 Task: Create a due date automation trigger when advanced on, 2 days after a card is due add content with a name or a description starting with resume at 11:00 AM.
Action: Mouse moved to (822, 500)
Screenshot: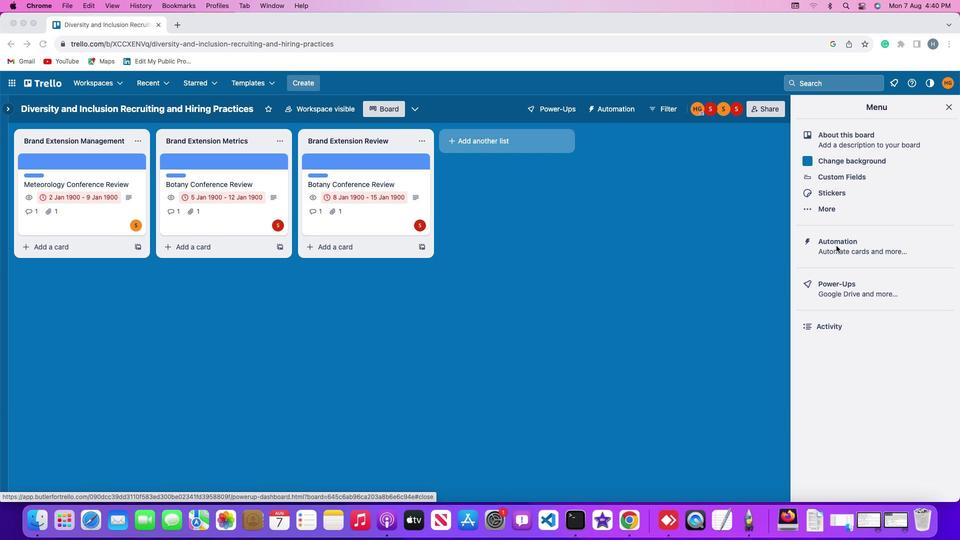 
Action: Mouse pressed left at (822, 500)
Screenshot: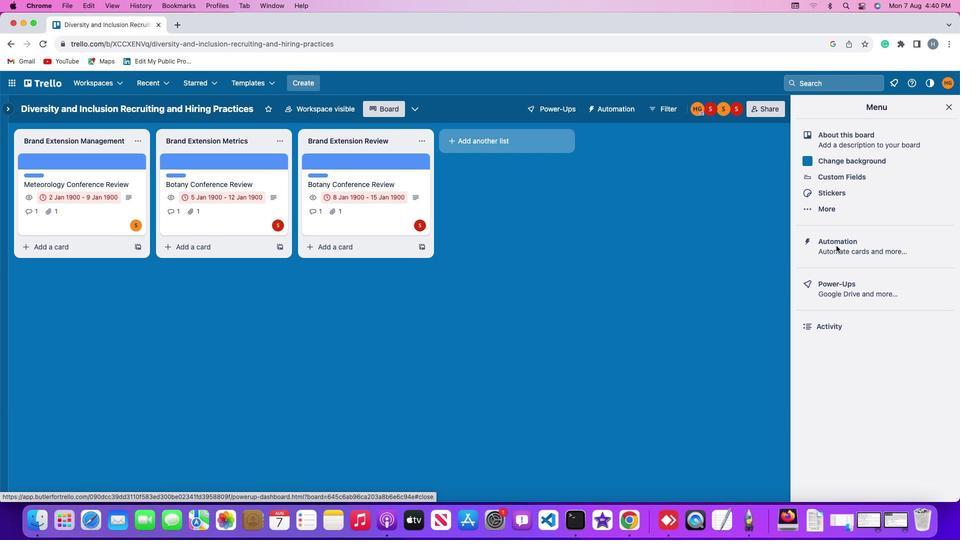 
Action: Mouse pressed left at (822, 500)
Screenshot: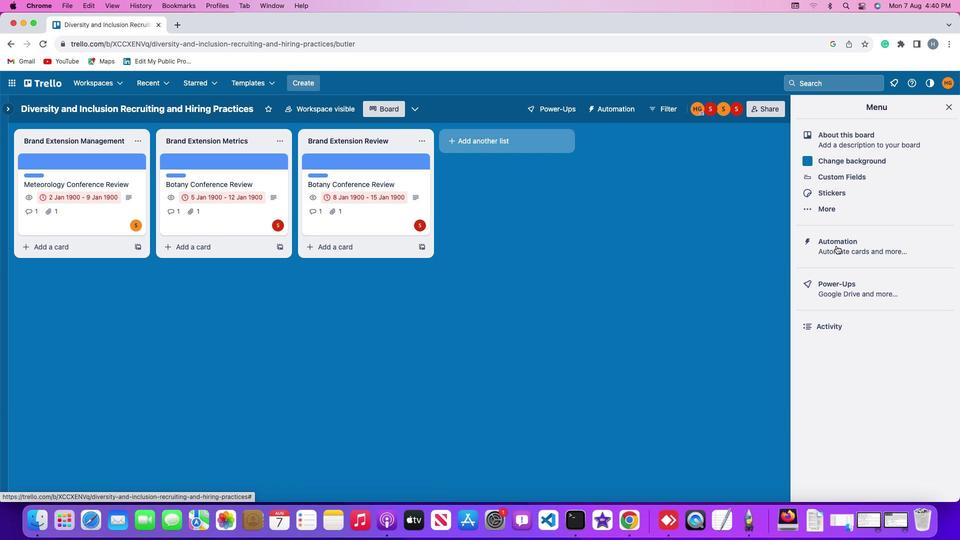 
Action: Mouse moved to (111, 505)
Screenshot: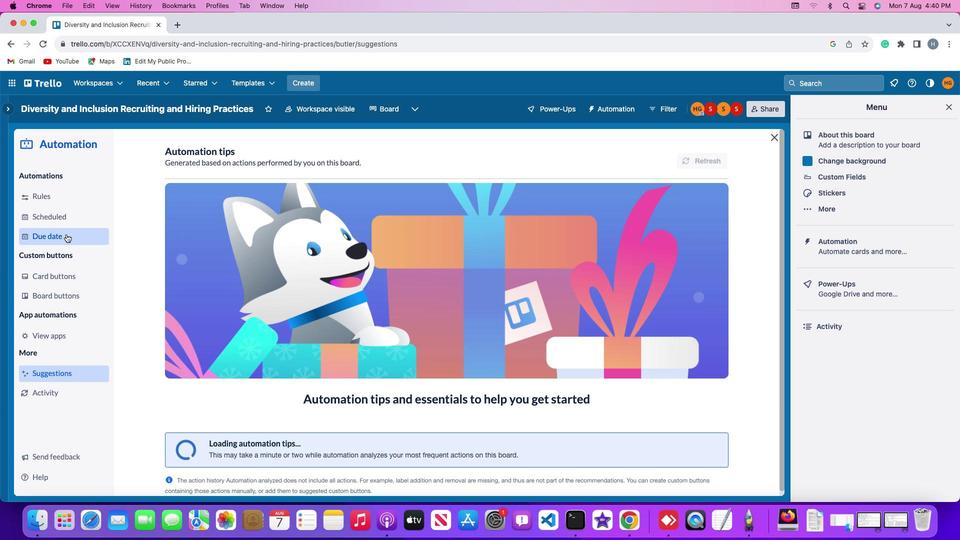 
Action: Mouse pressed left at (111, 505)
Screenshot: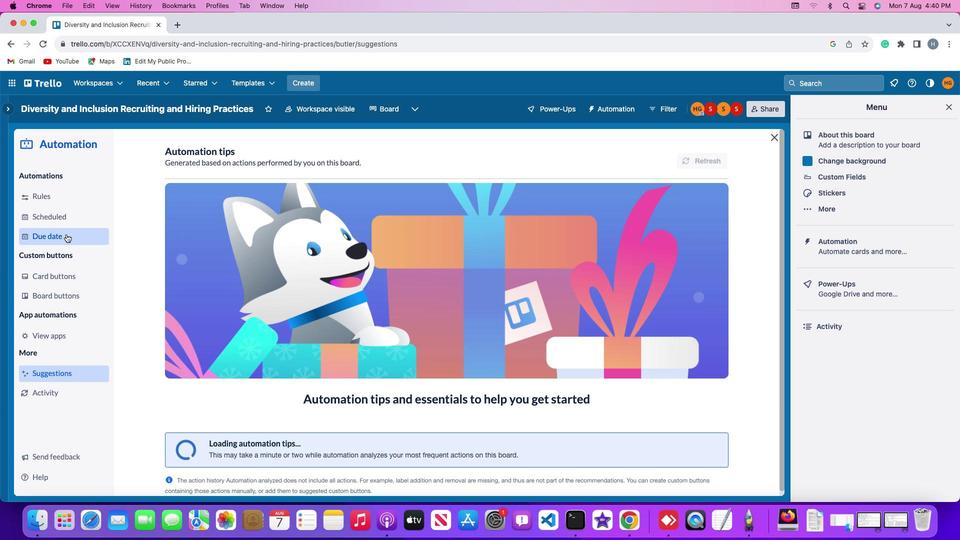 
Action: Mouse moved to (684, 544)
Screenshot: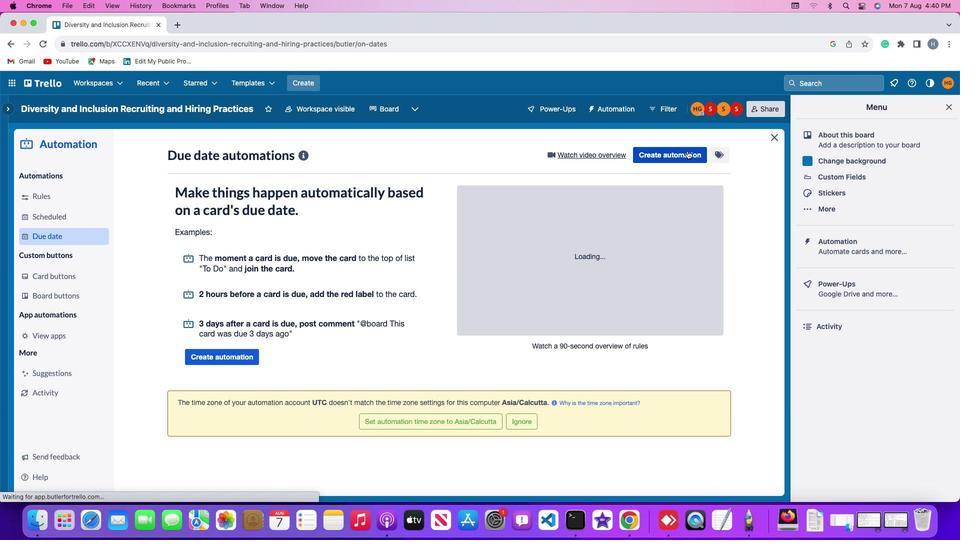 
Action: Mouse pressed left at (684, 544)
Screenshot: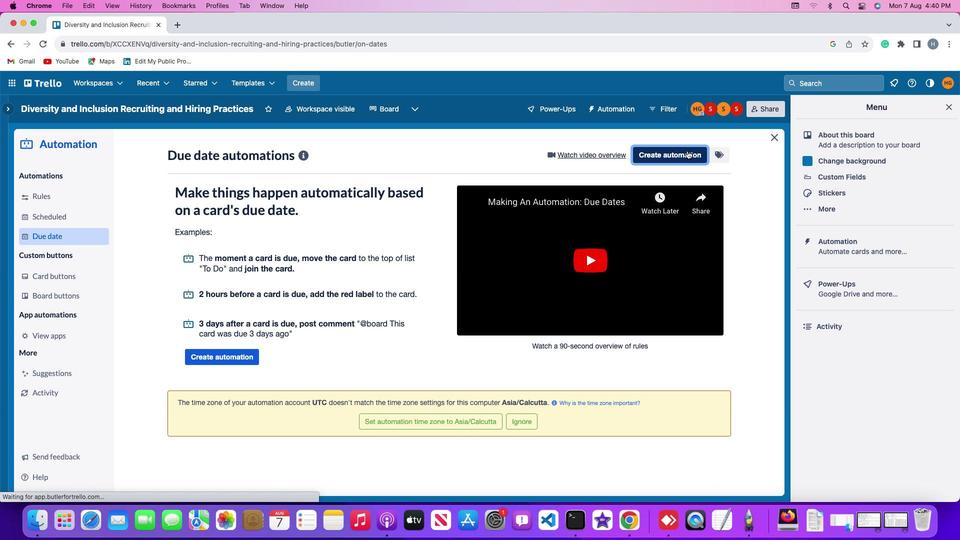 
Action: Mouse moved to (485, 498)
Screenshot: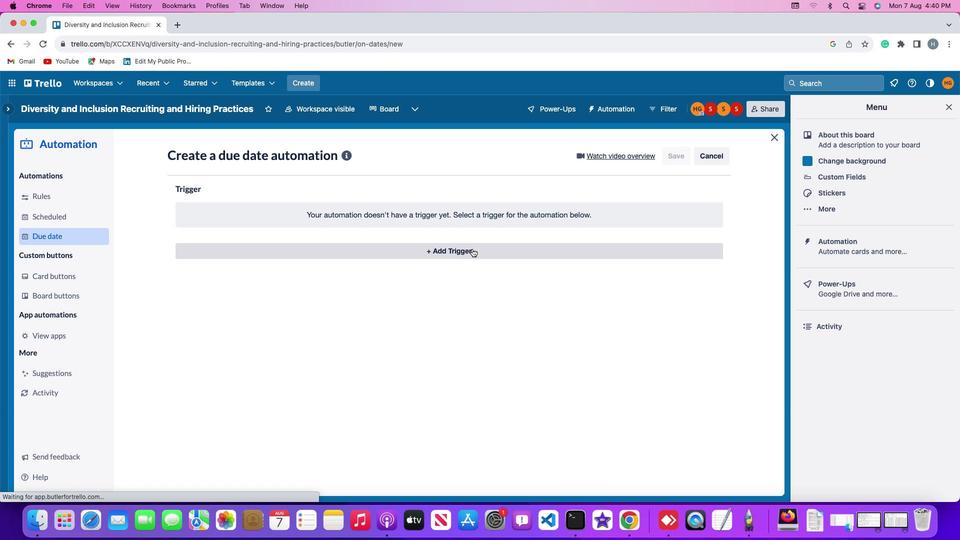 
Action: Mouse pressed left at (485, 498)
Screenshot: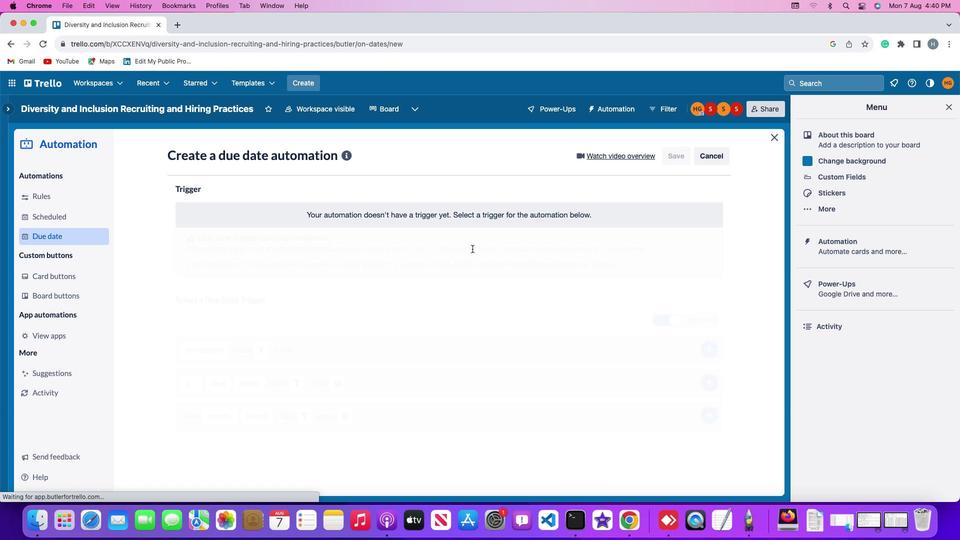 
Action: Mouse moved to (232, 426)
Screenshot: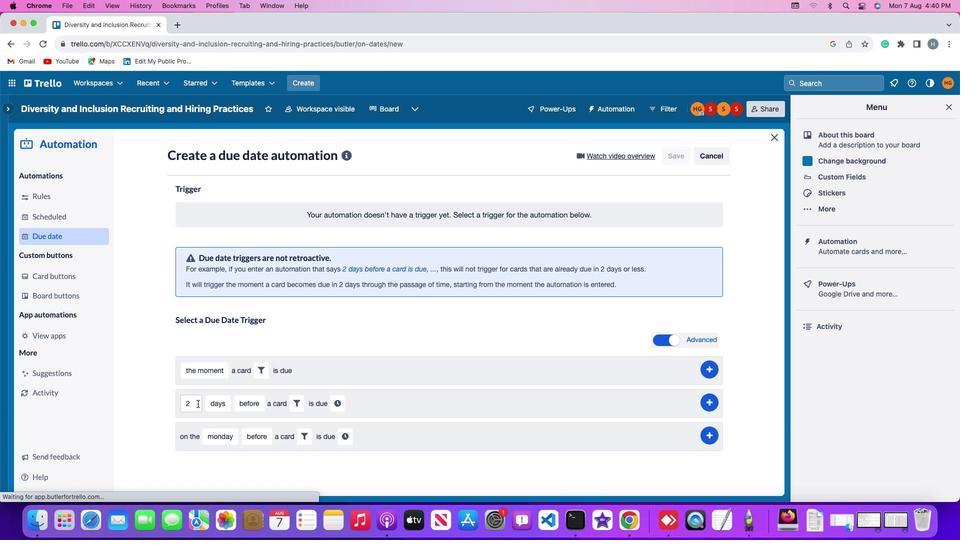 
Action: Mouse pressed left at (232, 426)
Screenshot: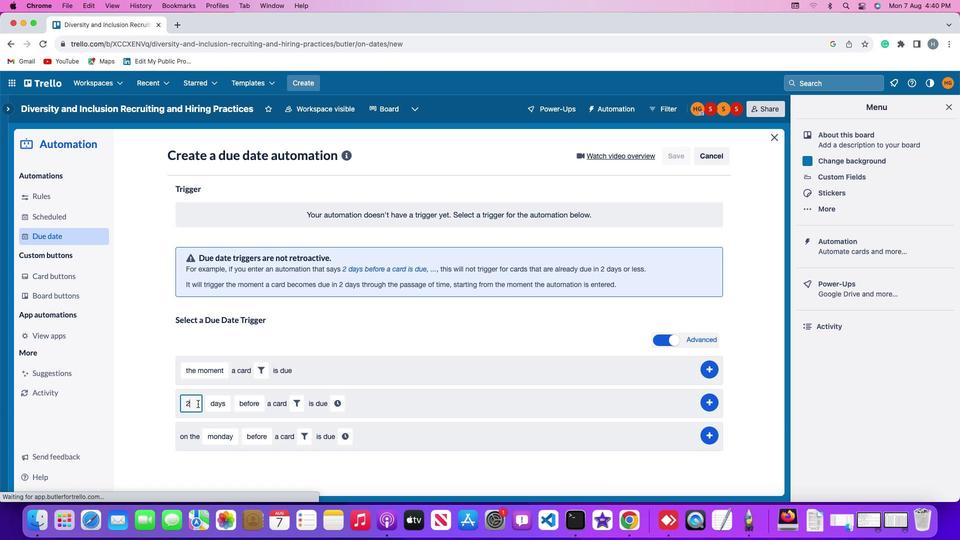 
Action: Key pressed Key.backspace'2'
Screenshot: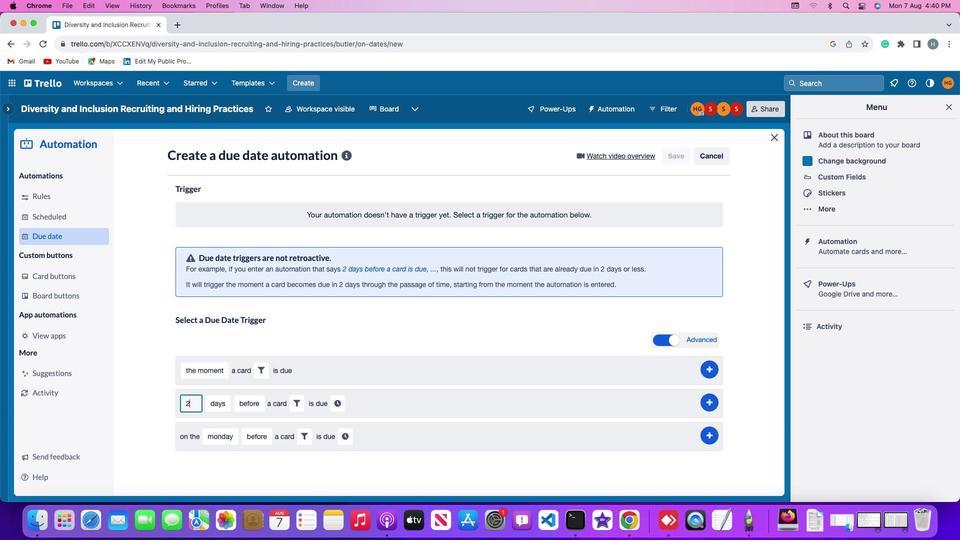 
Action: Mouse moved to (256, 427)
Screenshot: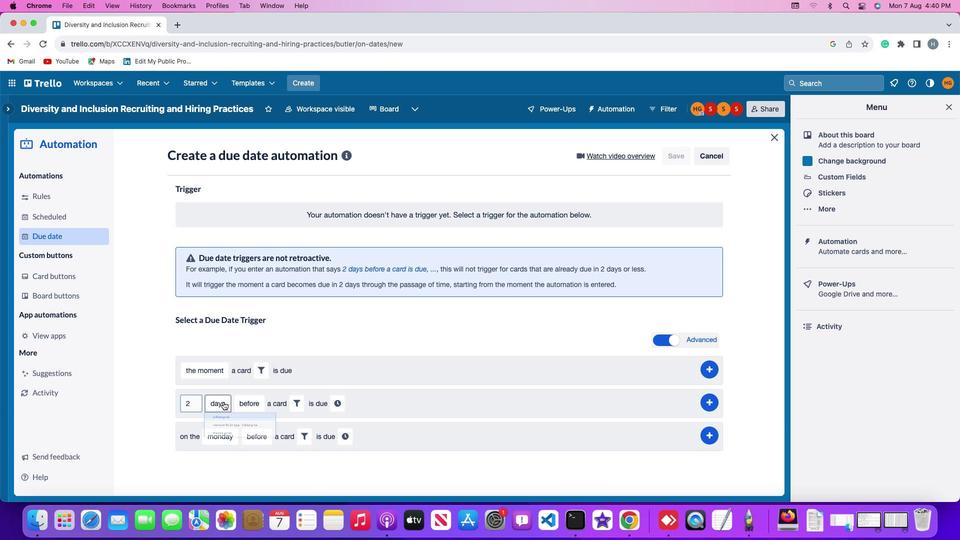 
Action: Mouse pressed left at (256, 427)
Screenshot: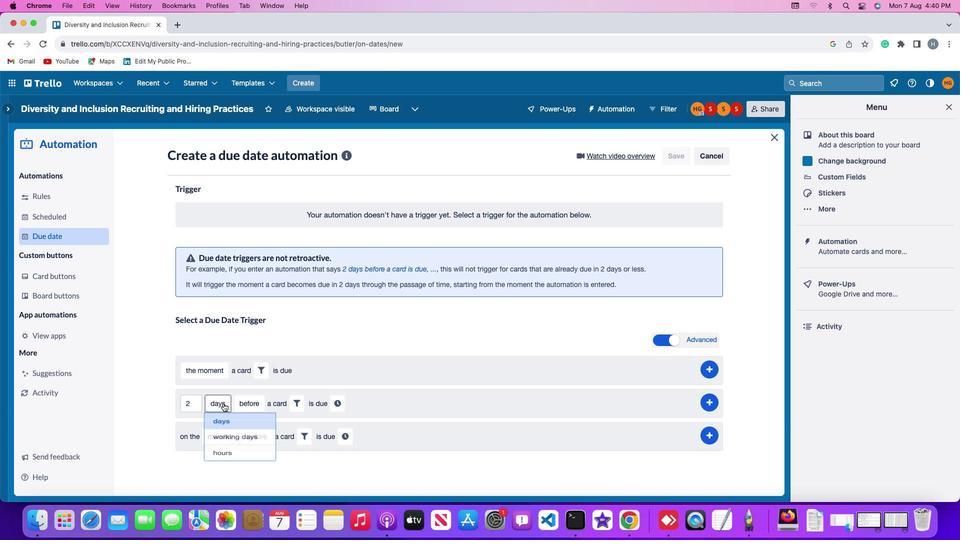 
Action: Mouse moved to (257, 417)
Screenshot: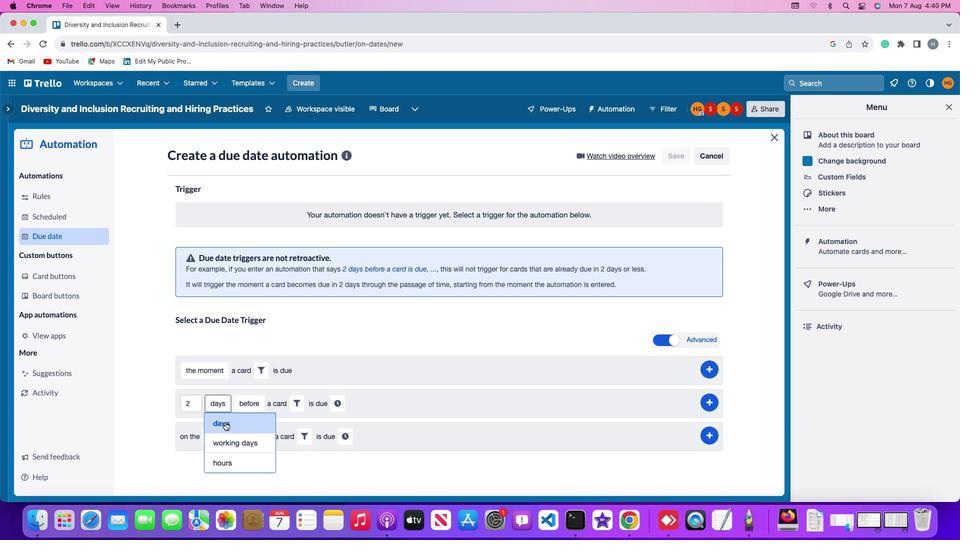 
Action: Mouse pressed left at (257, 417)
Screenshot: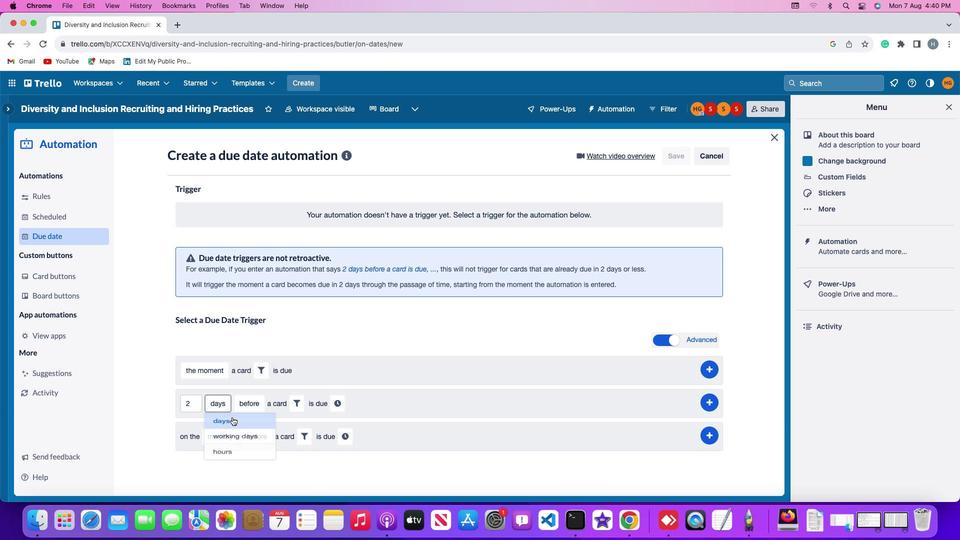
Action: Mouse moved to (278, 423)
Screenshot: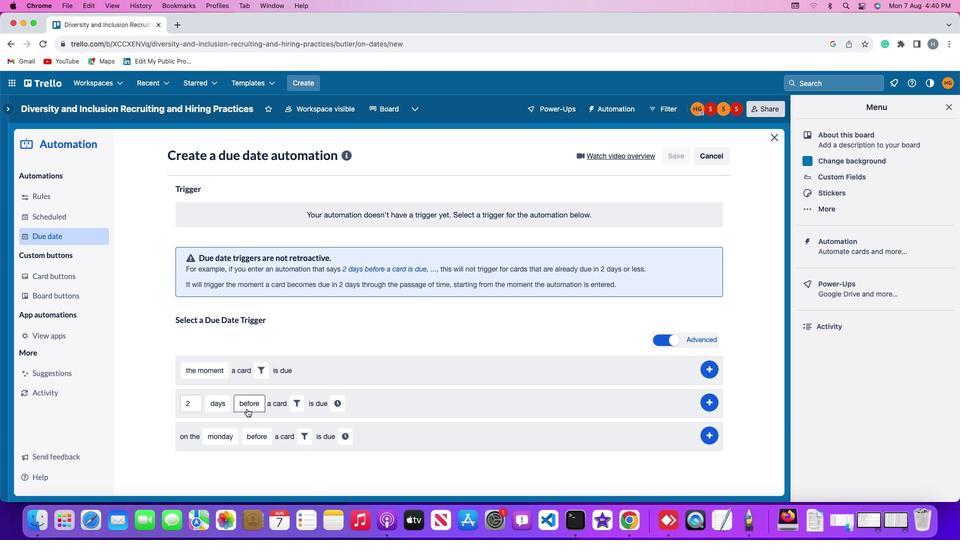 
Action: Mouse pressed left at (278, 423)
Screenshot: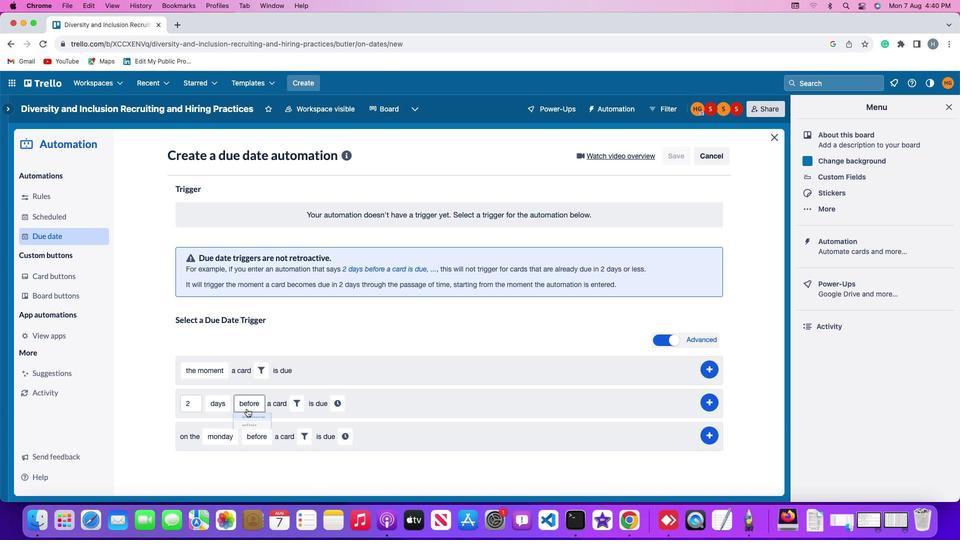 
Action: Mouse moved to (282, 406)
Screenshot: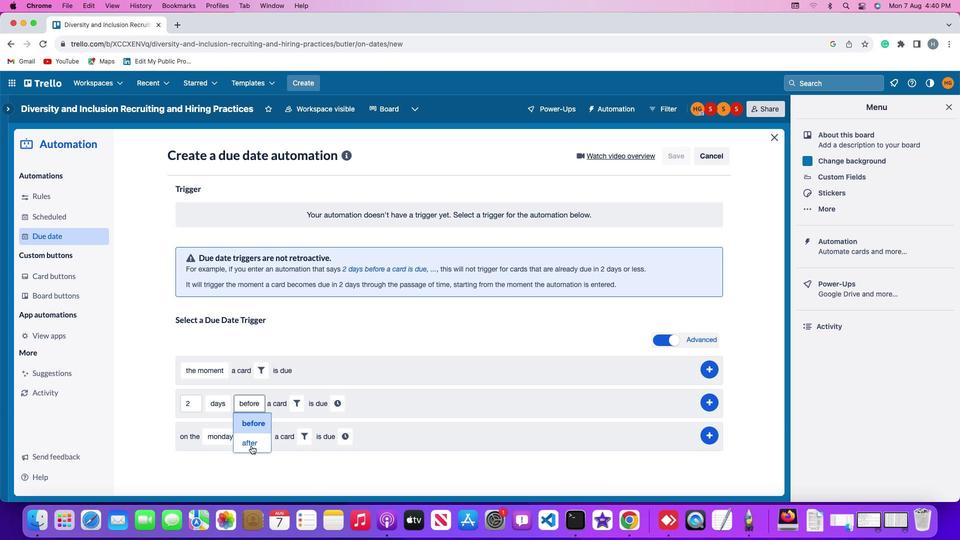 
Action: Mouse pressed left at (282, 406)
Screenshot: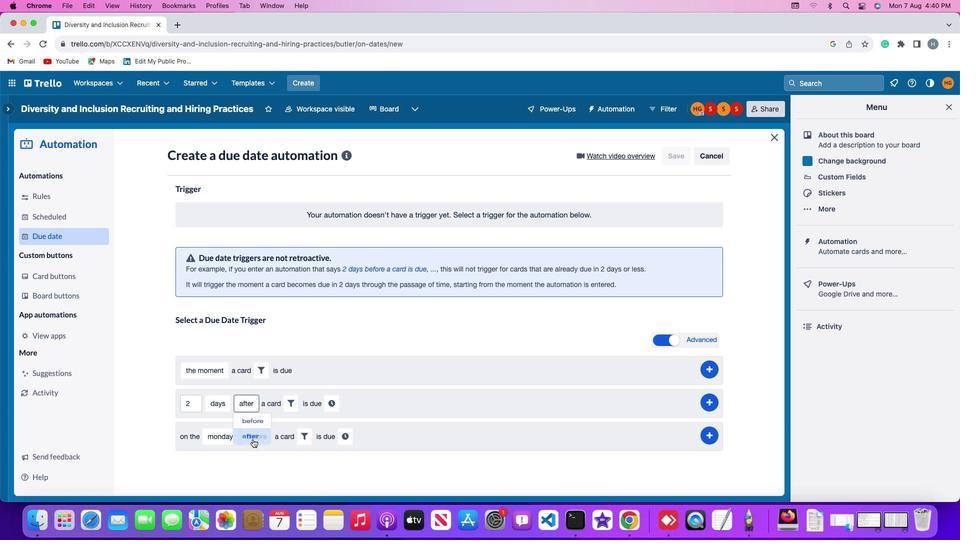 
Action: Mouse moved to (318, 427)
Screenshot: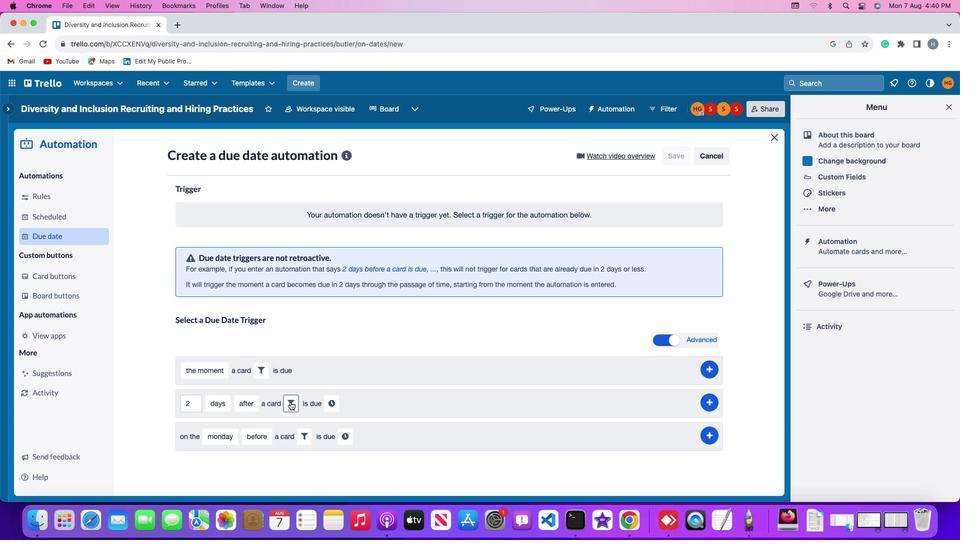 
Action: Mouse pressed left at (318, 427)
Screenshot: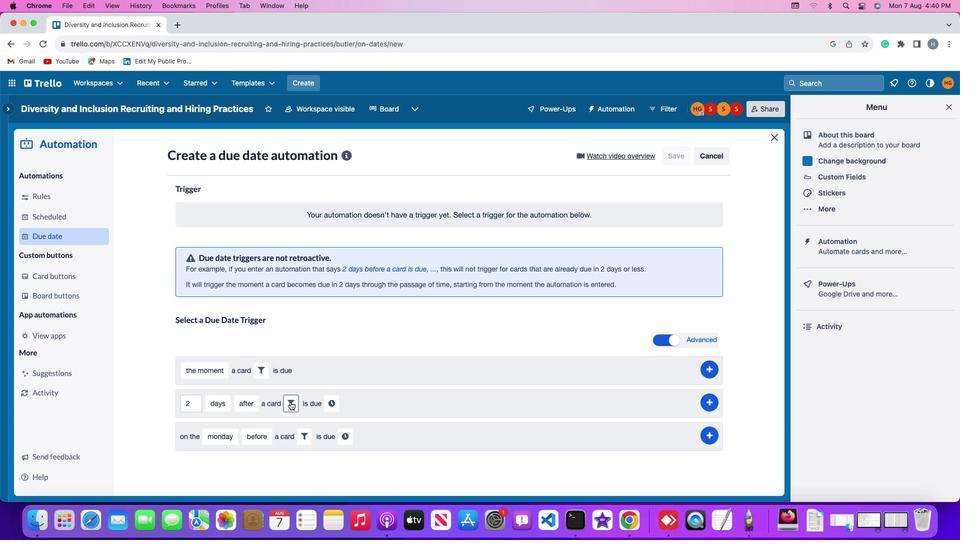 
Action: Mouse moved to (433, 412)
Screenshot: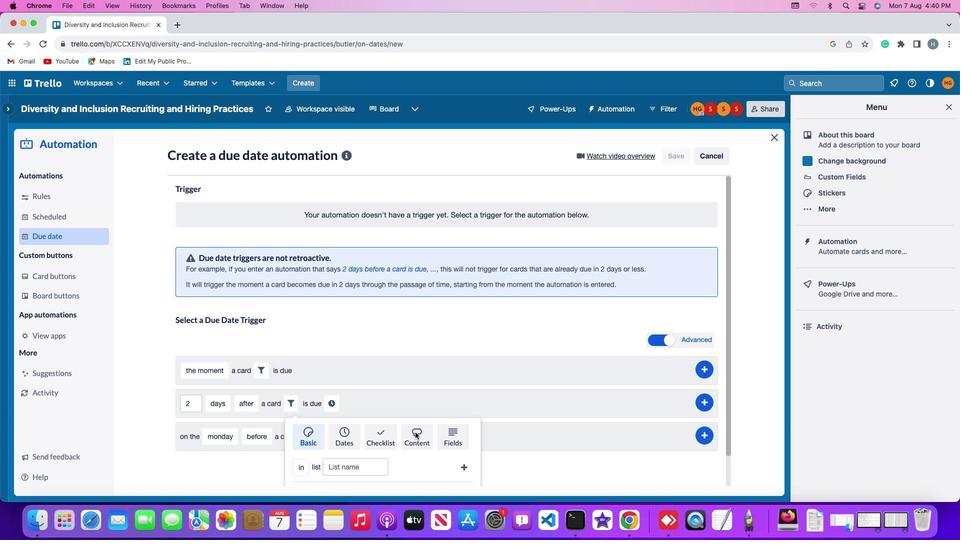 
Action: Mouse pressed left at (433, 412)
Screenshot: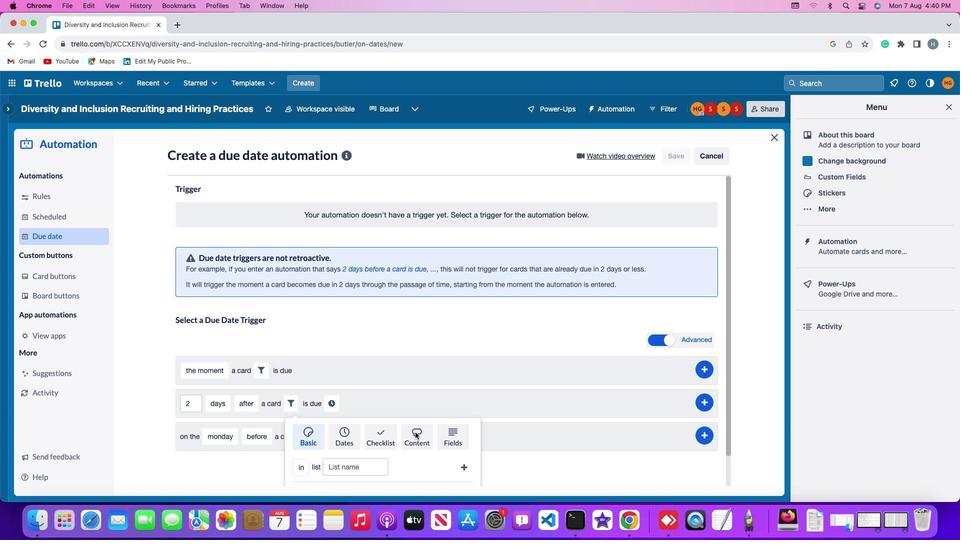 
Action: Mouse moved to (350, 397)
Screenshot: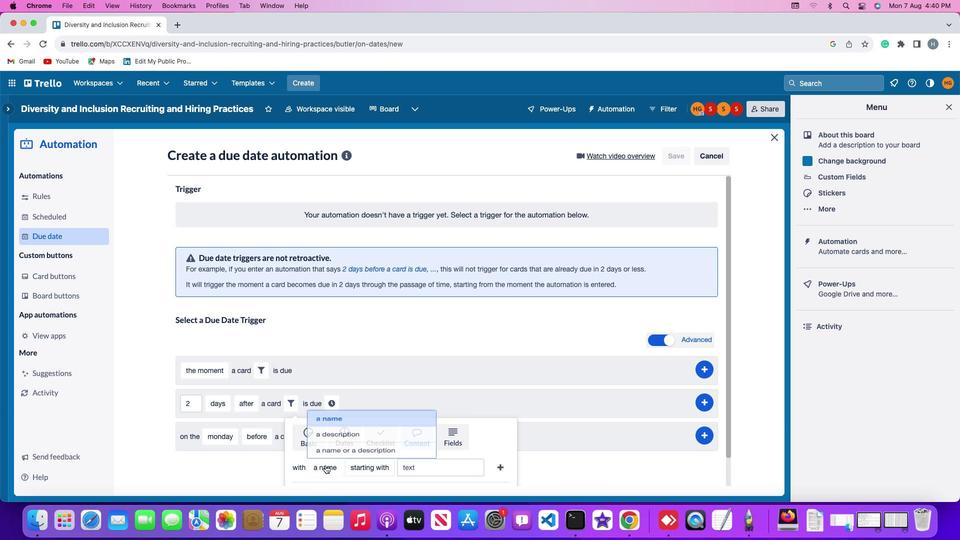 
Action: Mouse pressed left at (350, 397)
Screenshot: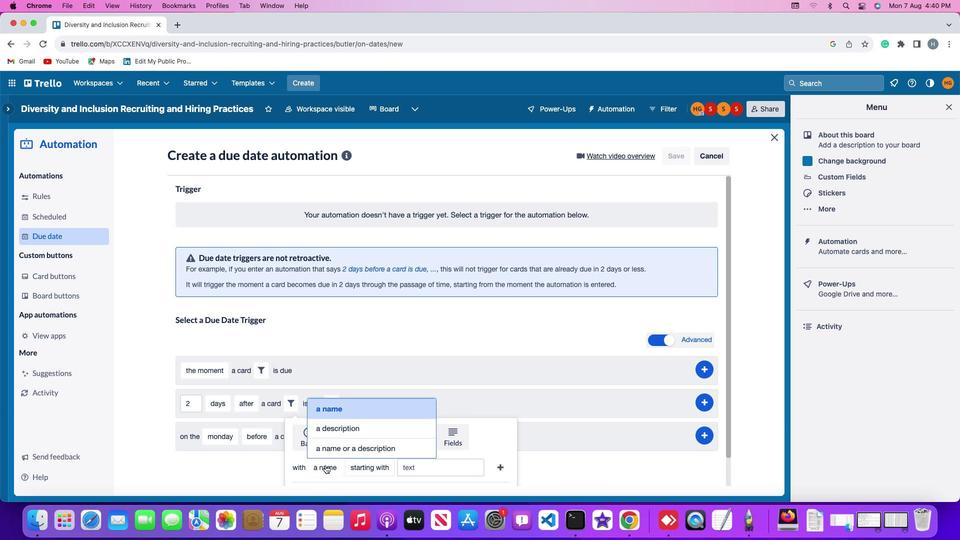 
Action: Mouse moved to (360, 407)
Screenshot: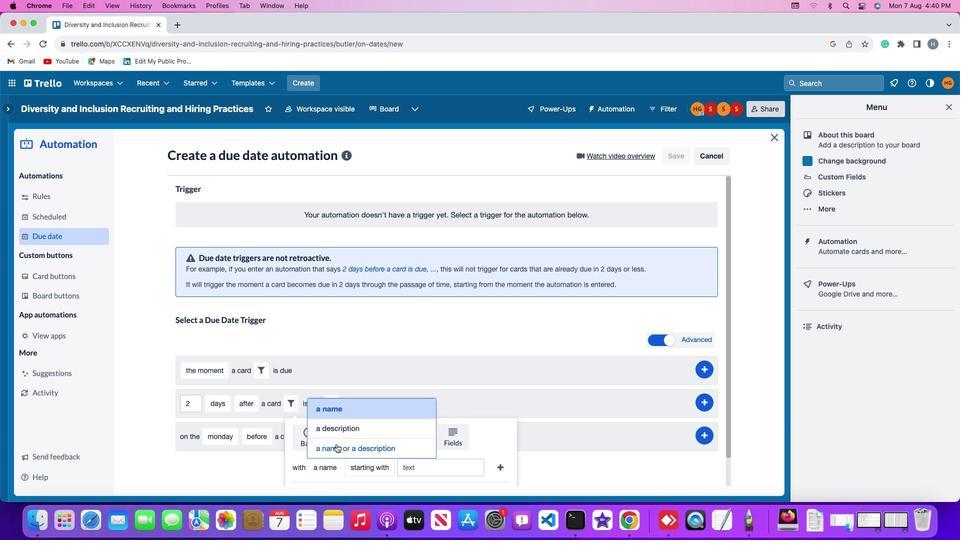 
Action: Mouse pressed left at (360, 407)
Screenshot: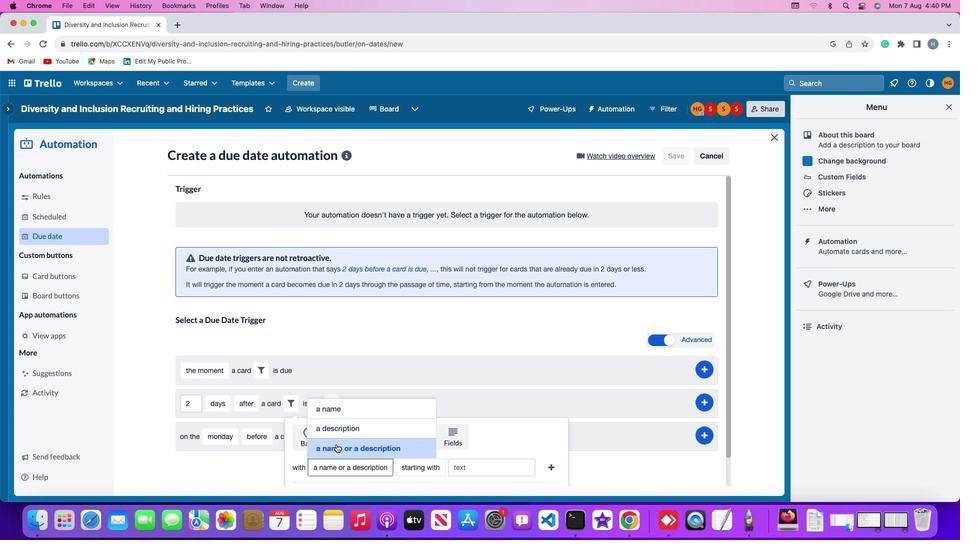 
Action: Mouse moved to (429, 397)
Screenshot: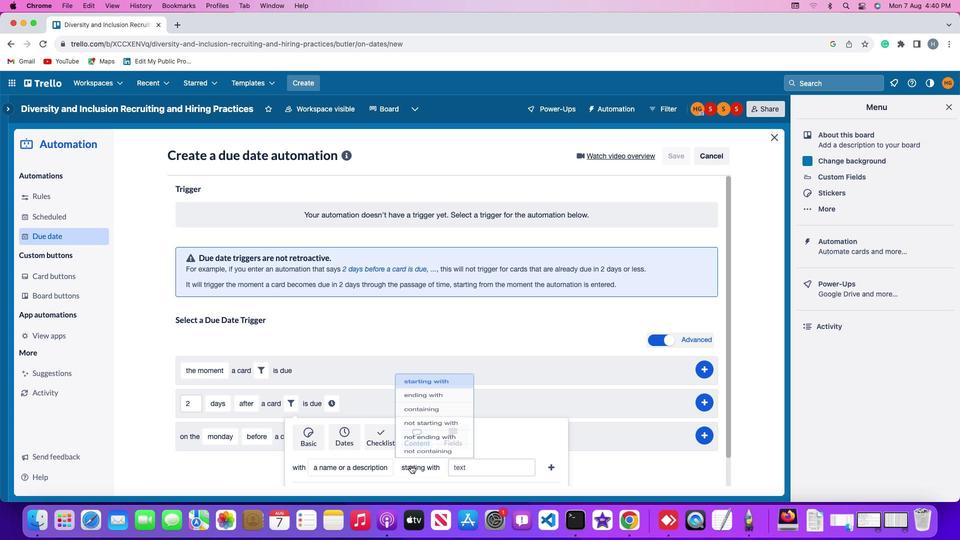 
Action: Mouse pressed left at (429, 397)
Screenshot: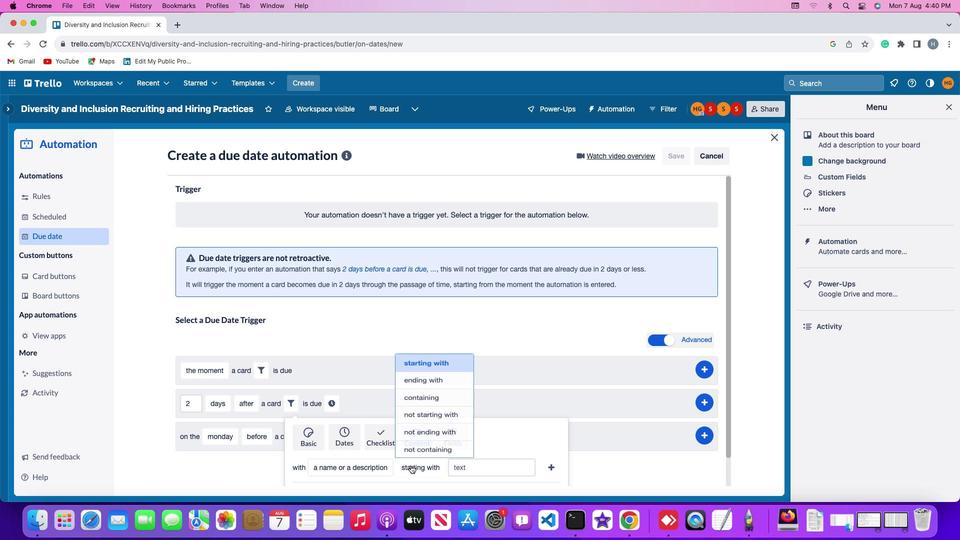 
Action: Mouse moved to (456, 452)
Screenshot: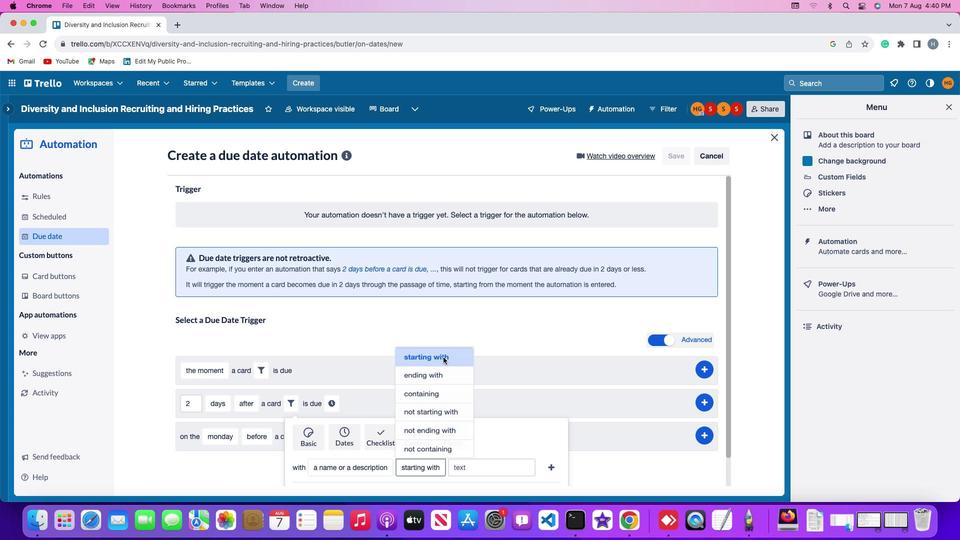 
Action: Mouse pressed left at (456, 452)
Screenshot: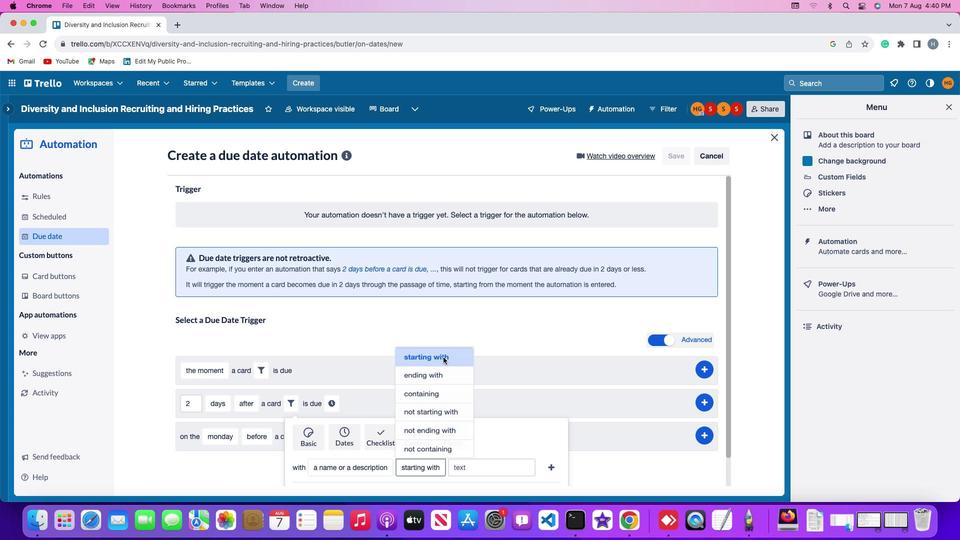 
Action: Mouse moved to (495, 393)
Screenshot: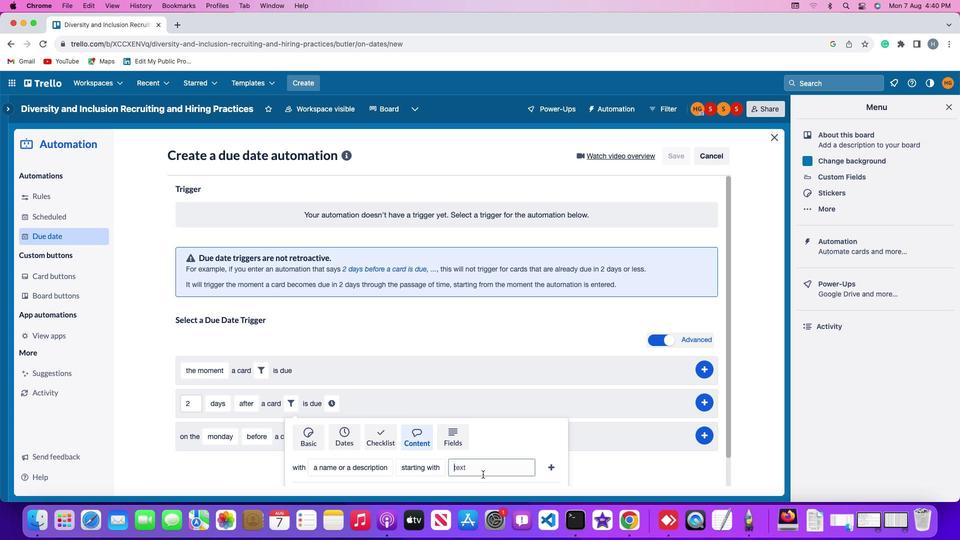
Action: Mouse pressed left at (495, 393)
Screenshot: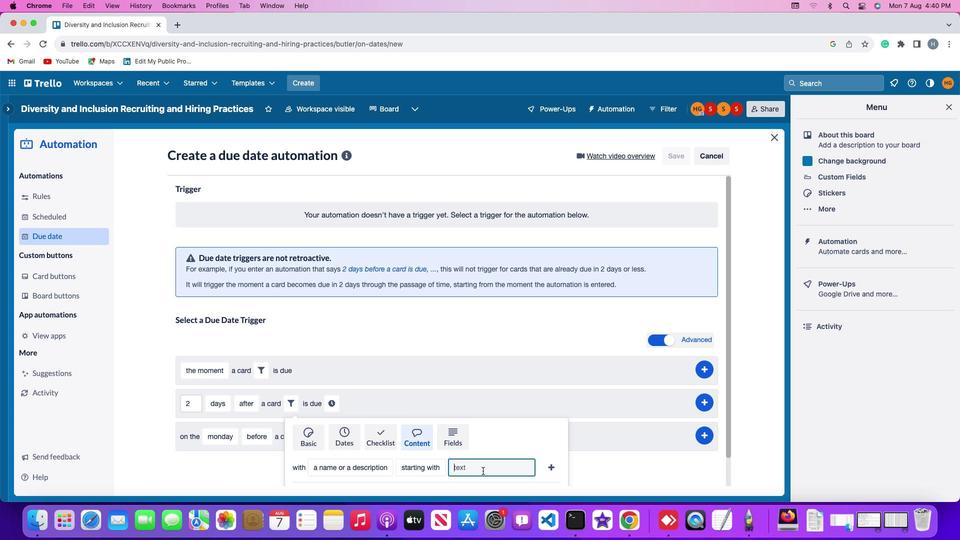 
Action: Mouse moved to (494, 395)
Screenshot: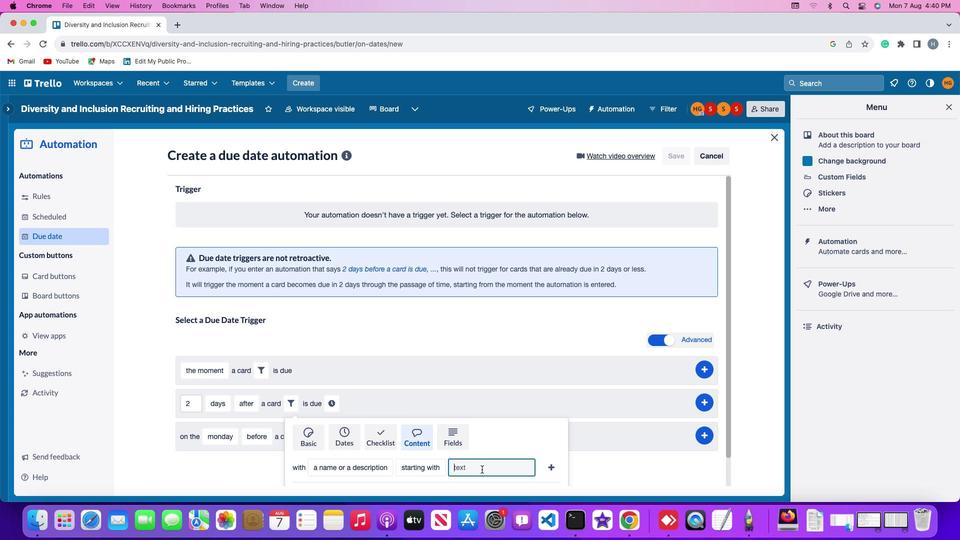 
Action: Key pressed 'r''e''s''u''m''e'
Screenshot: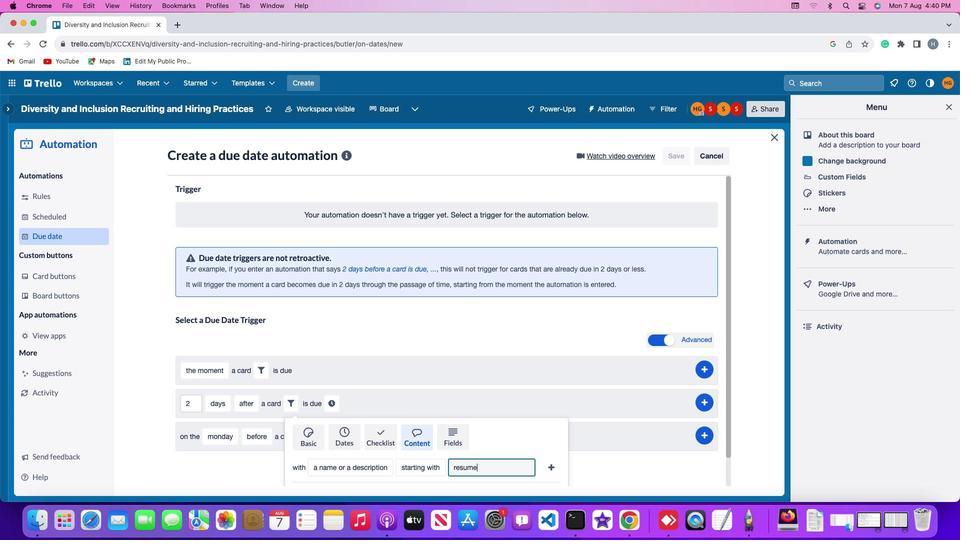 
Action: Mouse moved to (559, 397)
Screenshot: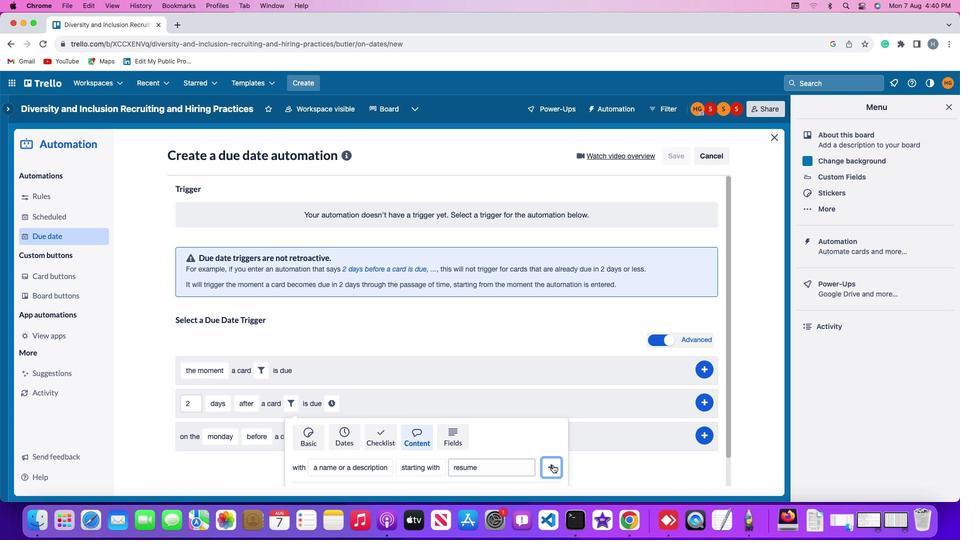 
Action: Mouse pressed left at (559, 397)
Screenshot: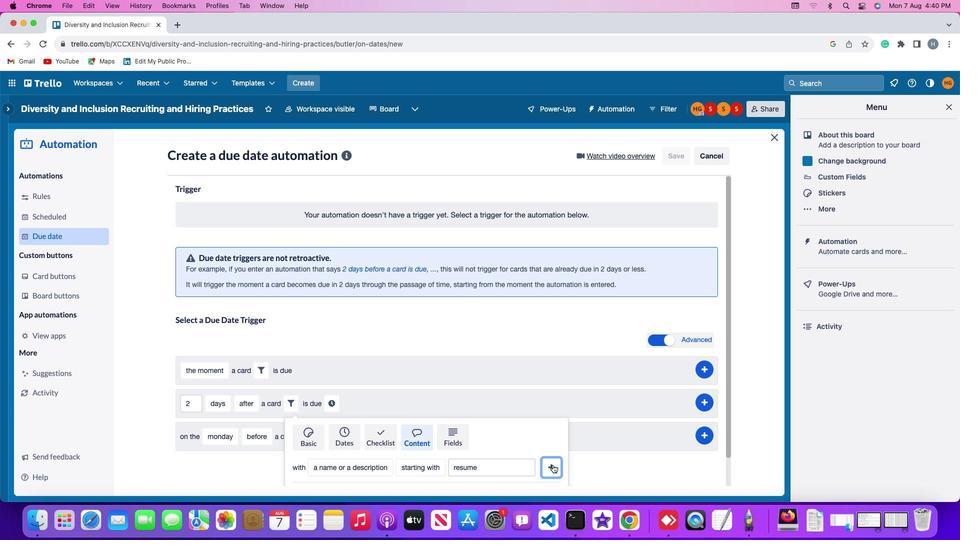 
Action: Mouse moved to (525, 425)
Screenshot: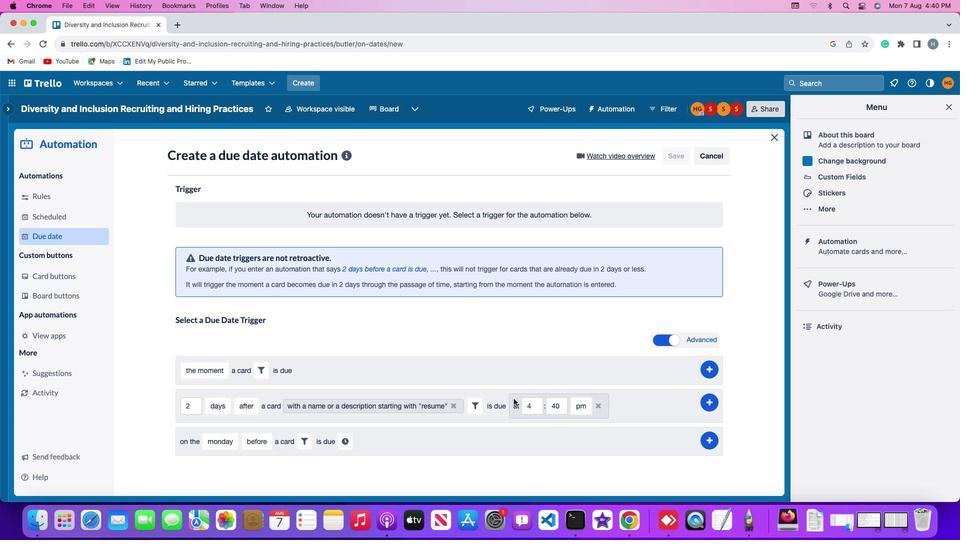 
Action: Mouse pressed left at (525, 425)
Screenshot: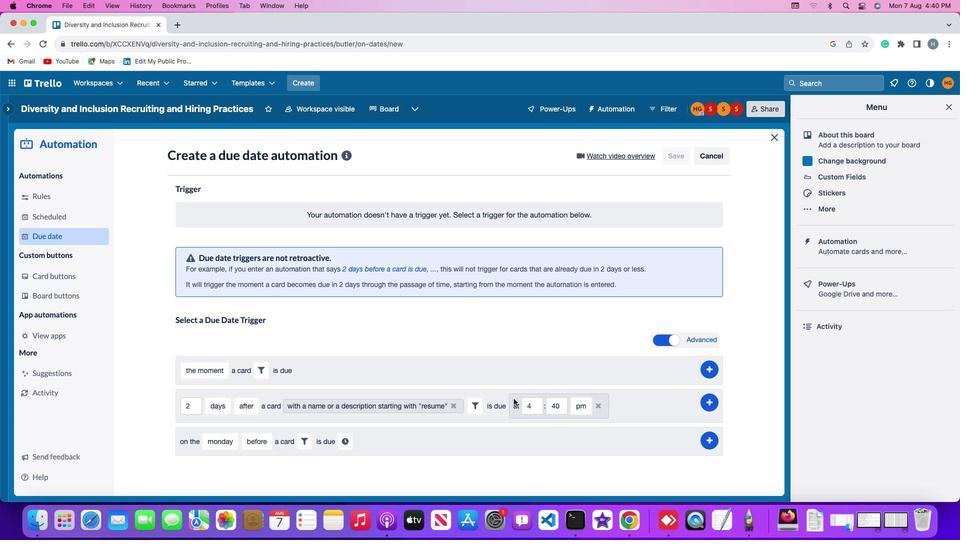 
Action: Mouse moved to (543, 424)
Screenshot: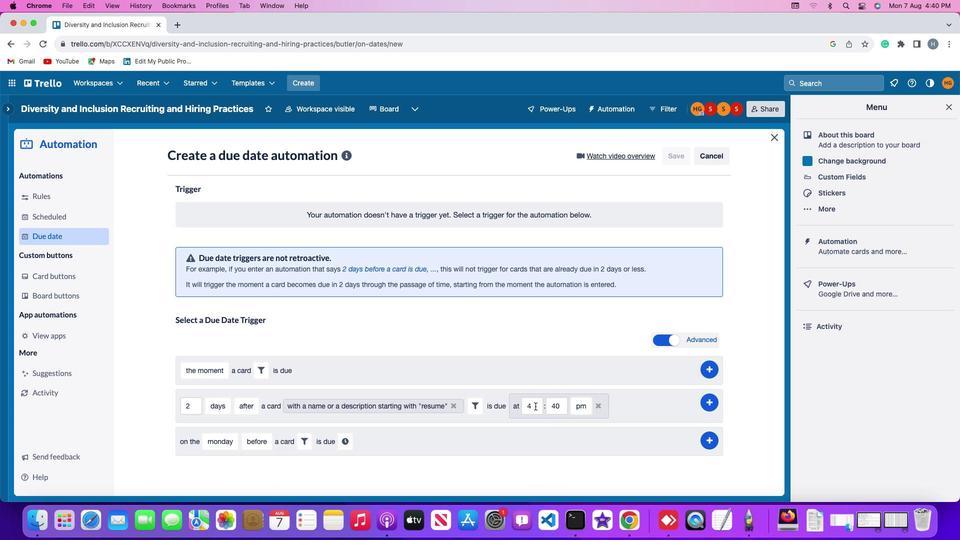 
Action: Mouse pressed left at (543, 424)
Screenshot: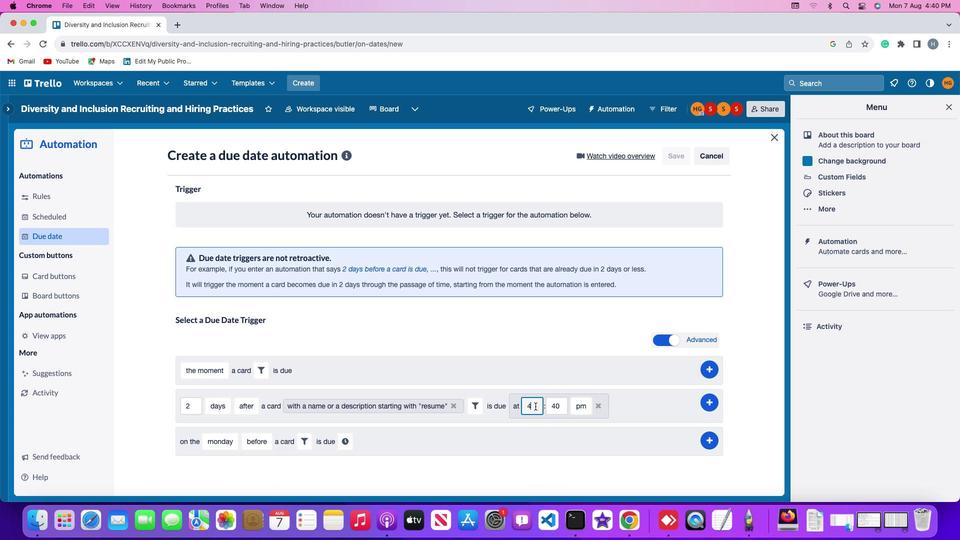 
Action: Key pressed Key.backspace'1''1'
Screenshot: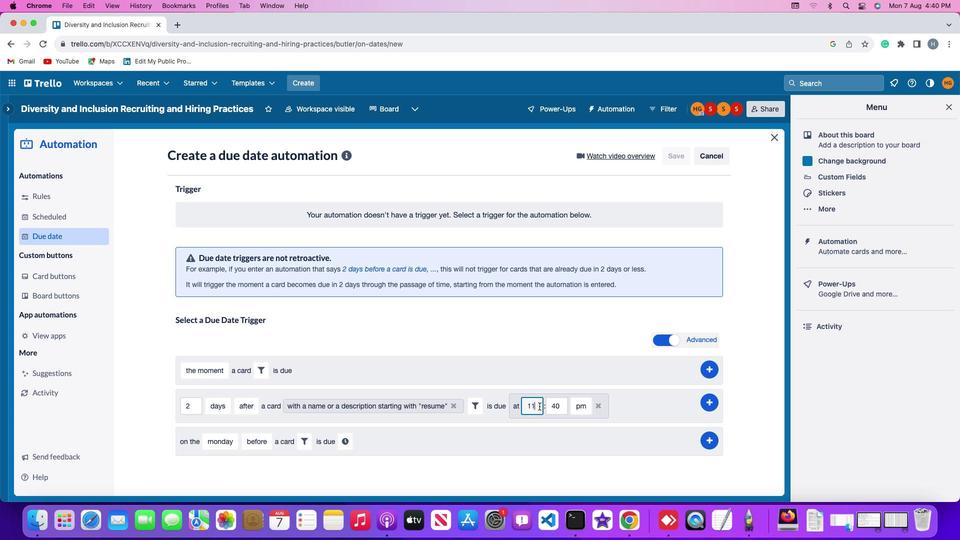 
Action: Mouse moved to (568, 425)
Screenshot: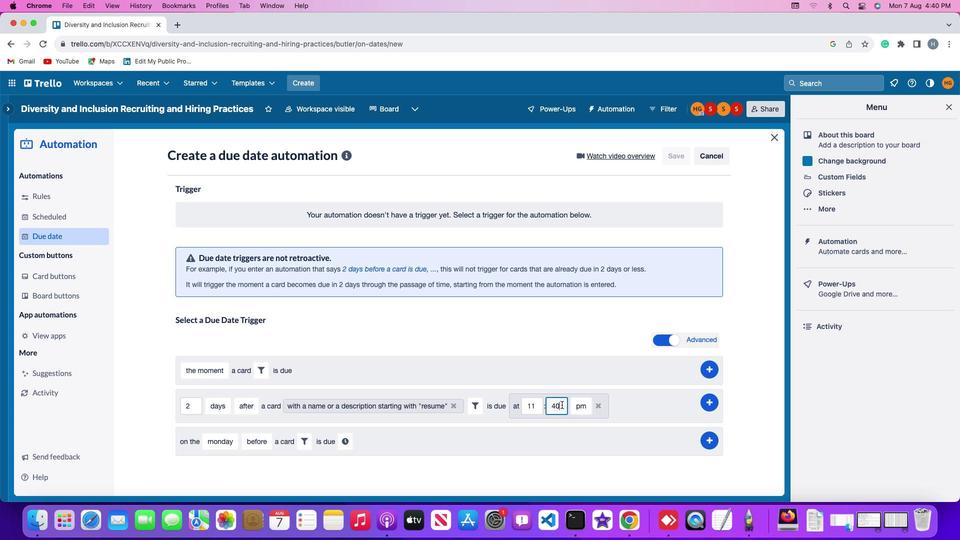 
Action: Mouse pressed left at (568, 425)
Screenshot: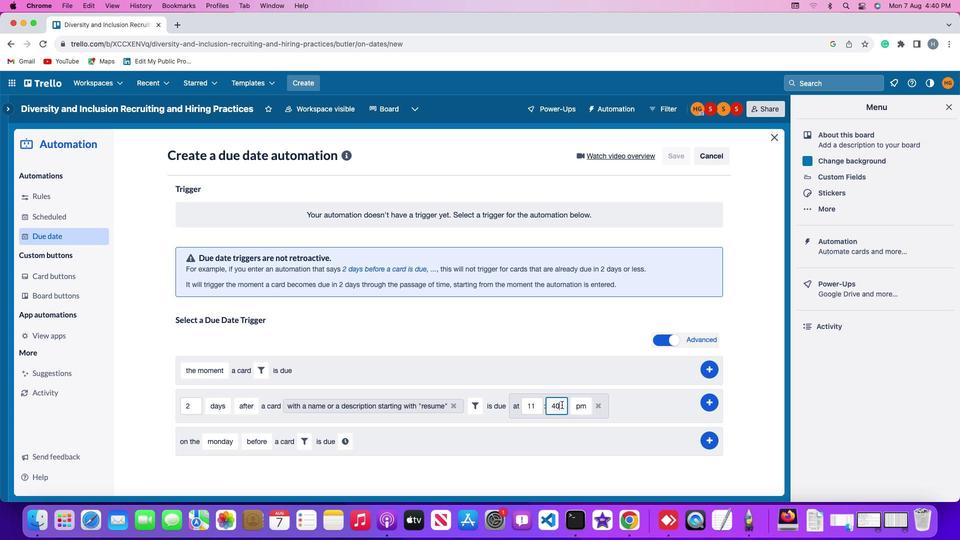 
Action: Key pressed Key.backspaceKey.backspace'0'
Screenshot: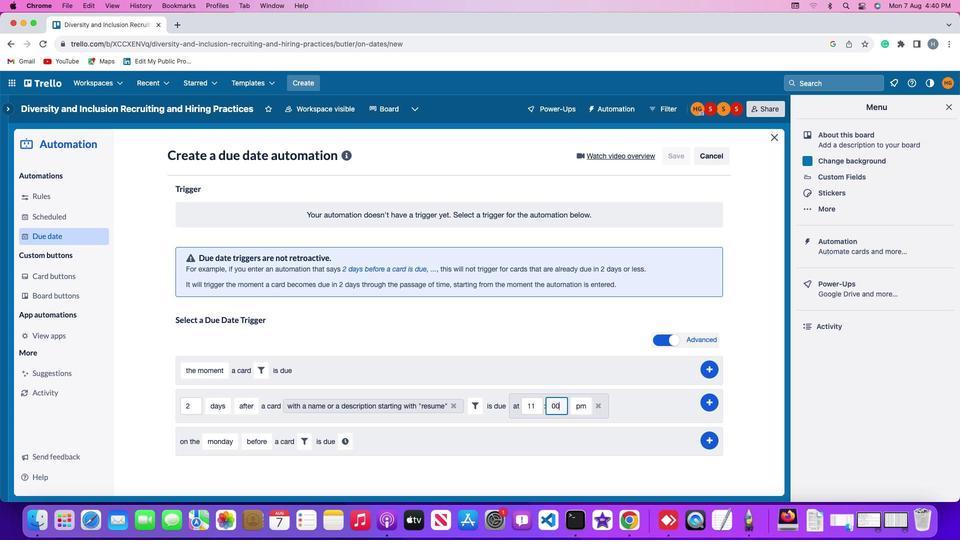 
Action: Mouse moved to (568, 425)
Screenshot: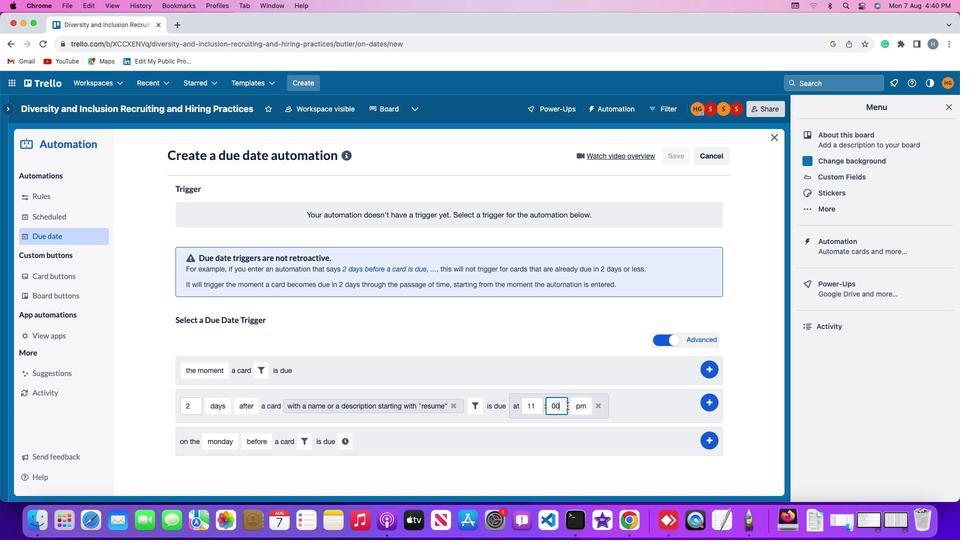 
Action: Key pressed '0'
Screenshot: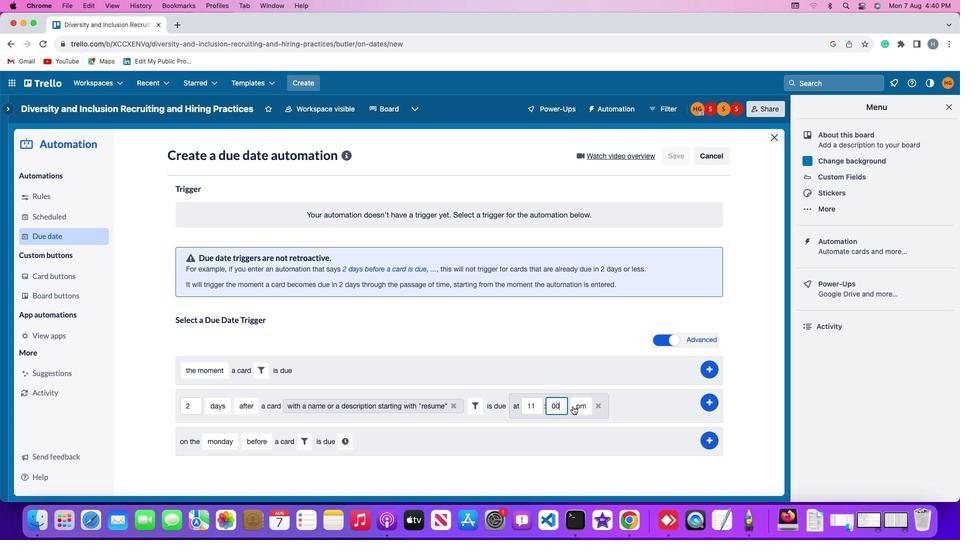 
Action: Mouse moved to (584, 425)
Screenshot: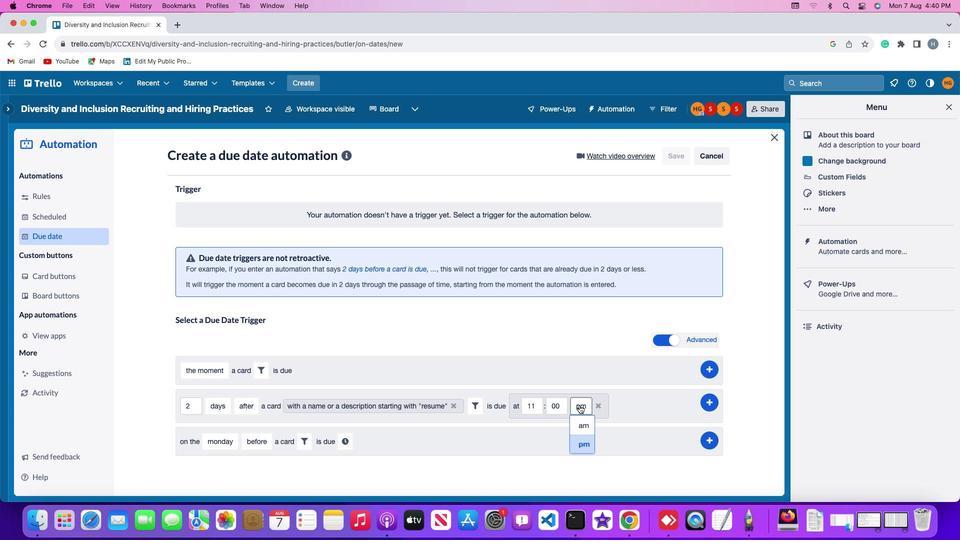 
Action: Mouse pressed left at (584, 425)
Screenshot: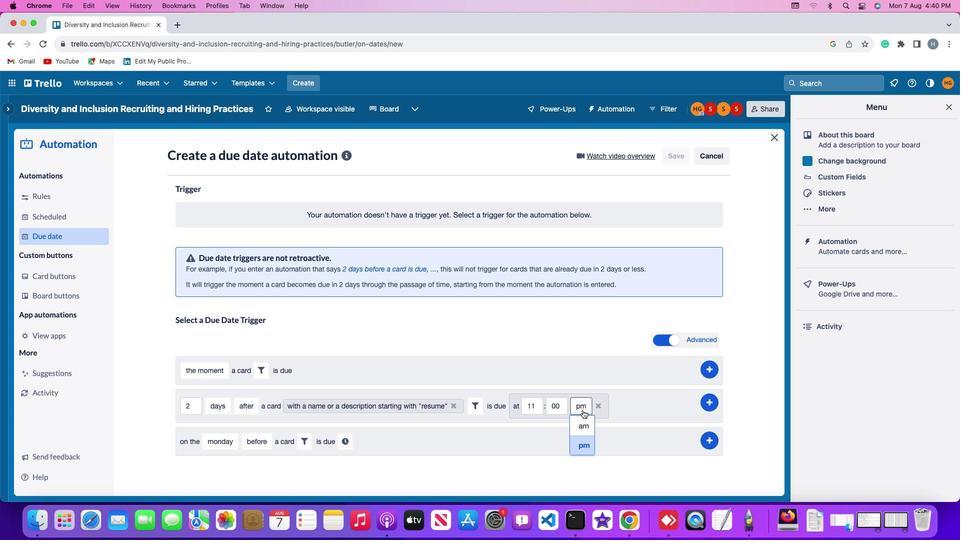 
Action: Mouse moved to (591, 416)
Screenshot: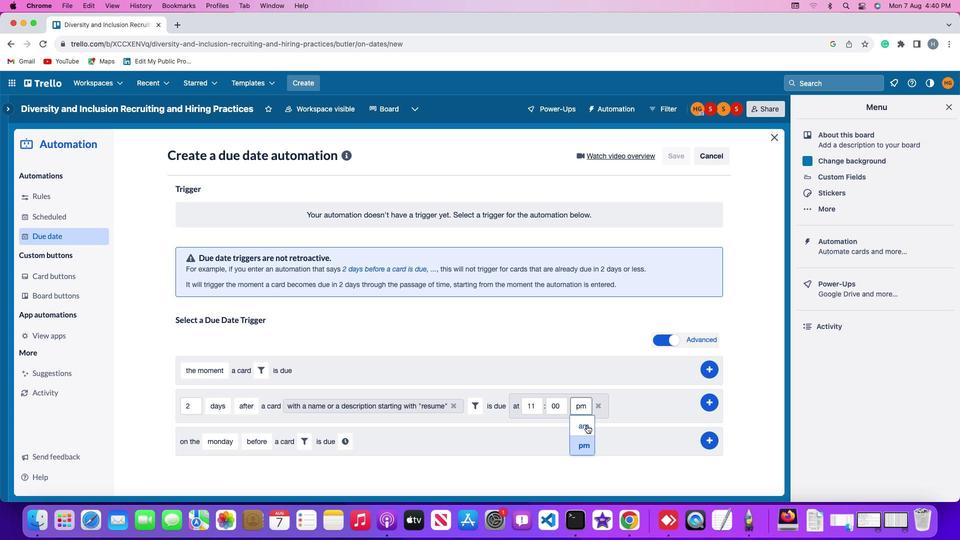 
Action: Mouse pressed left at (591, 416)
Screenshot: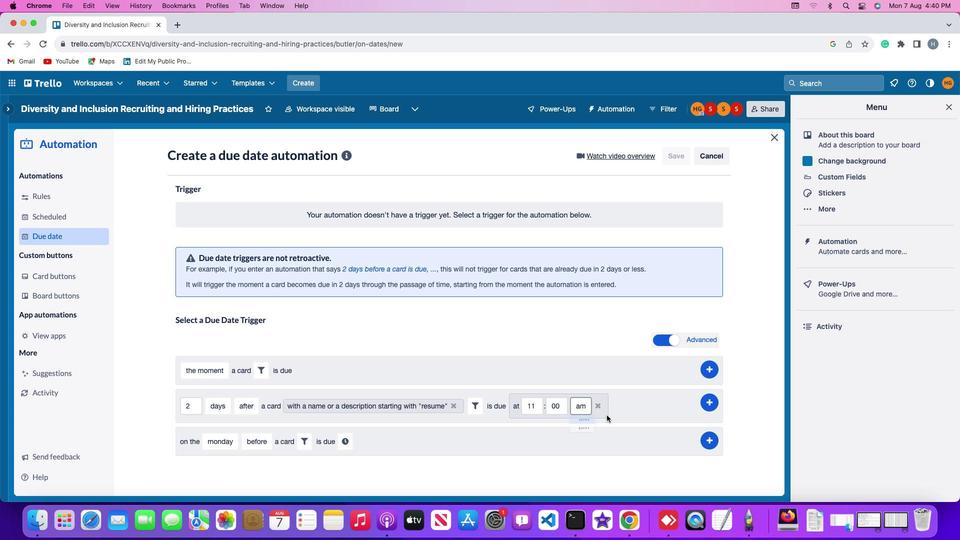
Action: Mouse moved to (707, 427)
Screenshot: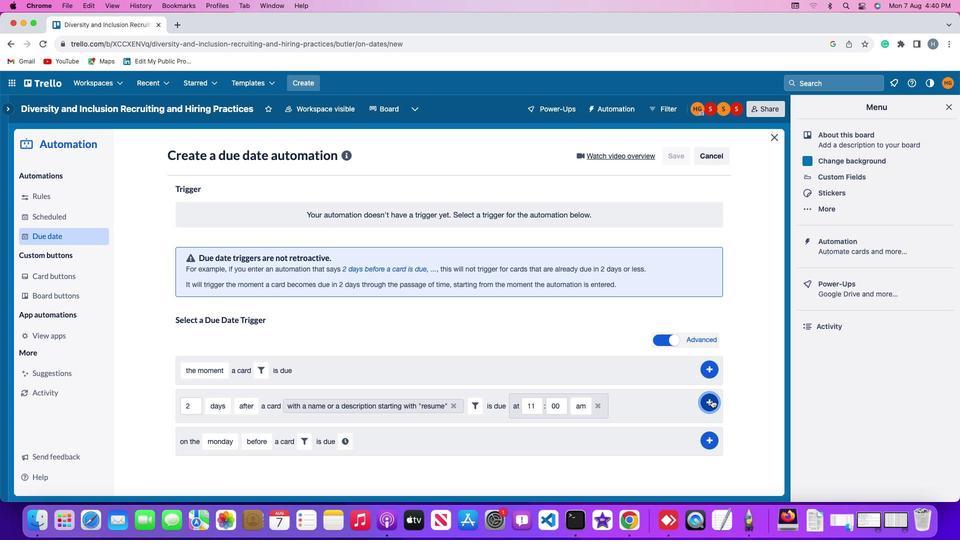 
Action: Mouse pressed left at (707, 427)
Screenshot: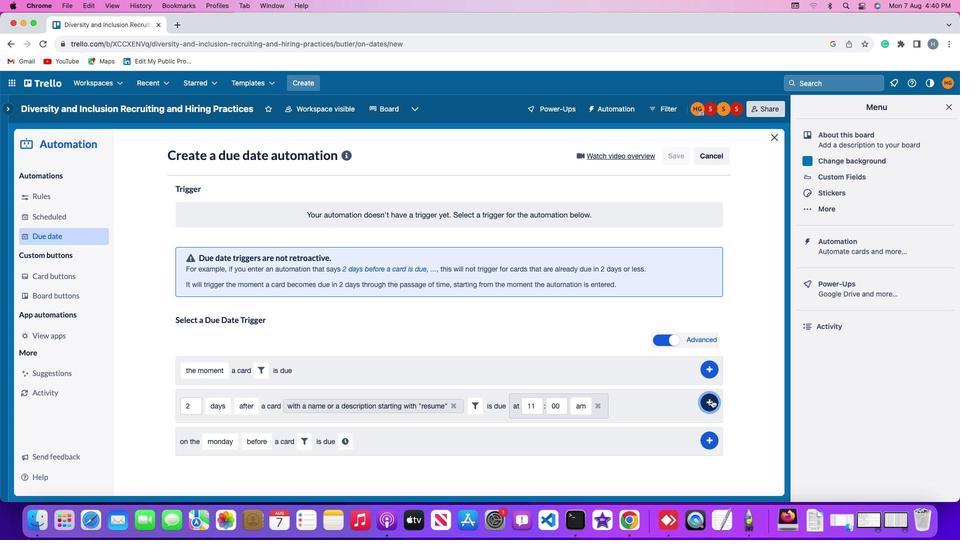 
Action: Mouse moved to (744, 477)
Screenshot: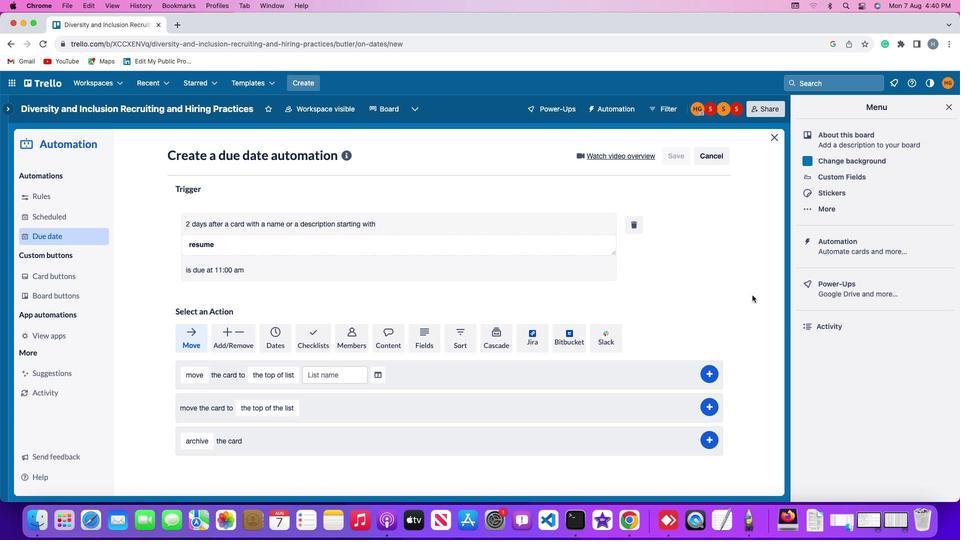 
